 Task: Add Sprouts Sea Salt Caramel Coffee to the cart.
Action: Mouse pressed left at (22, 94)
Screenshot: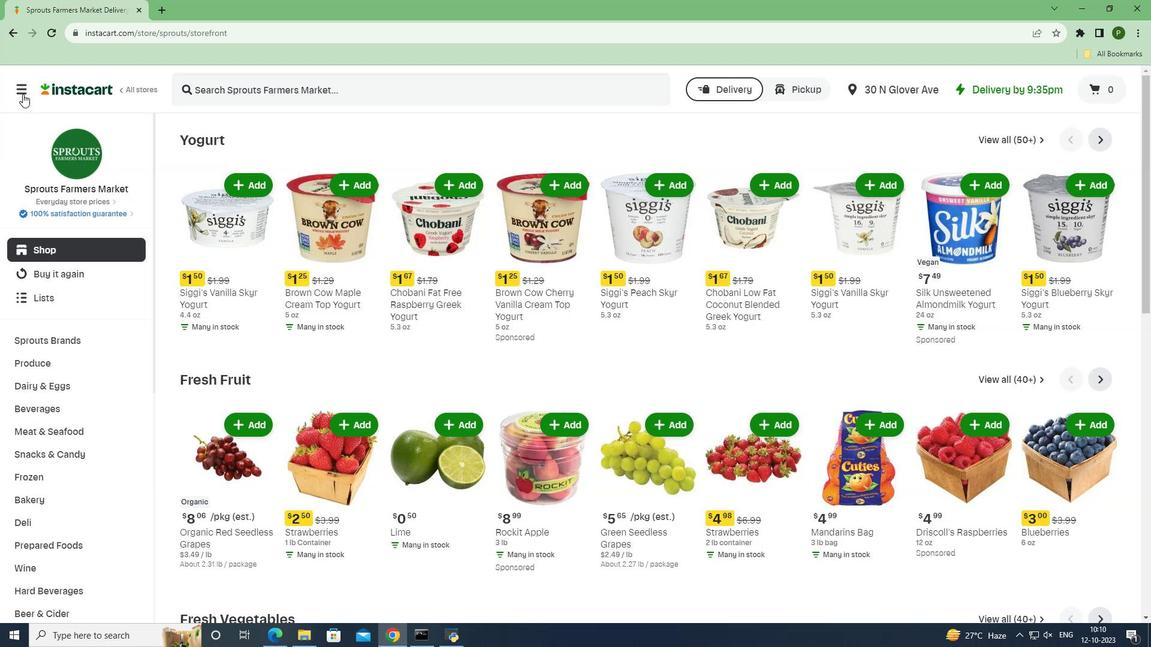 
Action: Mouse moved to (37, 317)
Screenshot: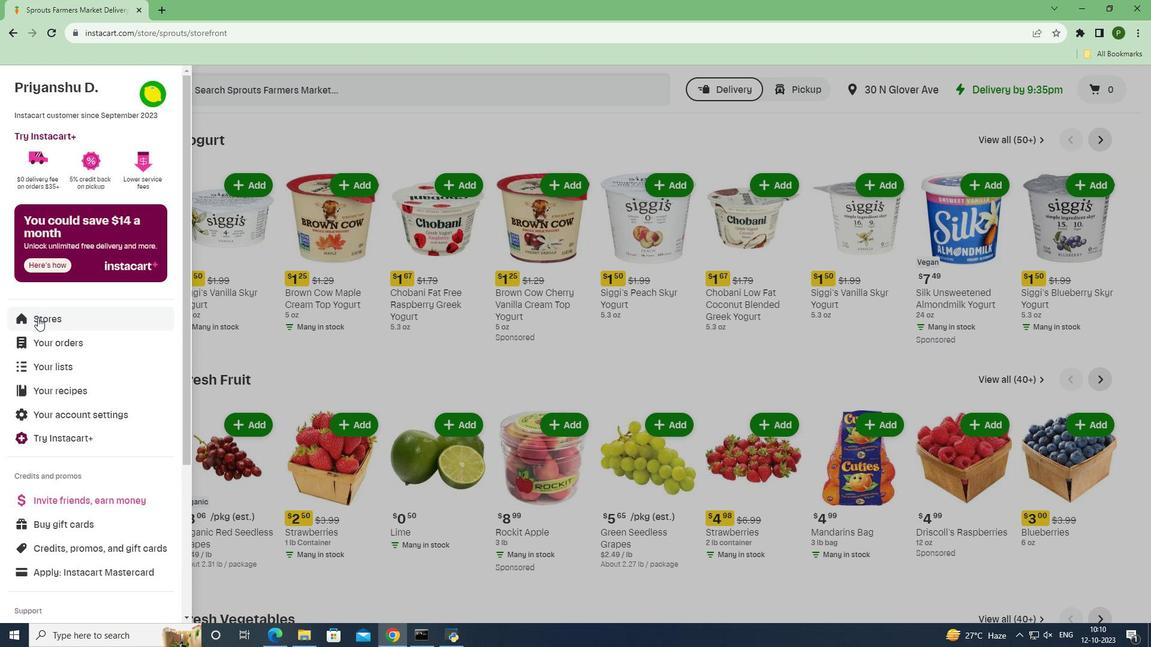 
Action: Mouse pressed left at (37, 317)
Screenshot: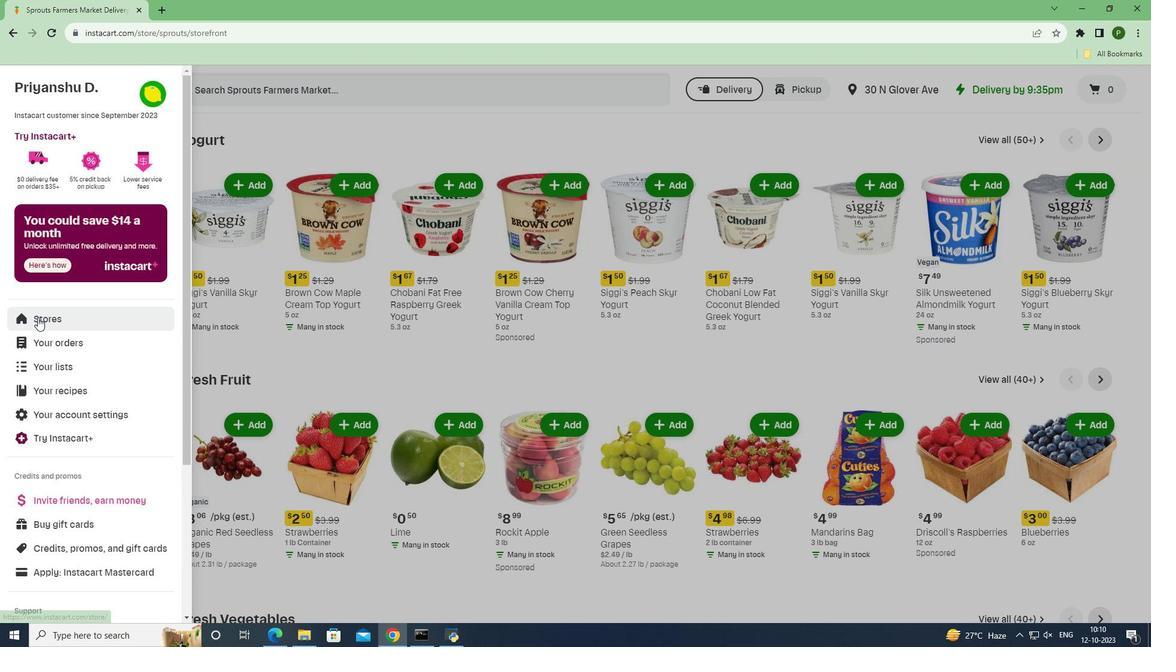 
Action: Mouse moved to (279, 141)
Screenshot: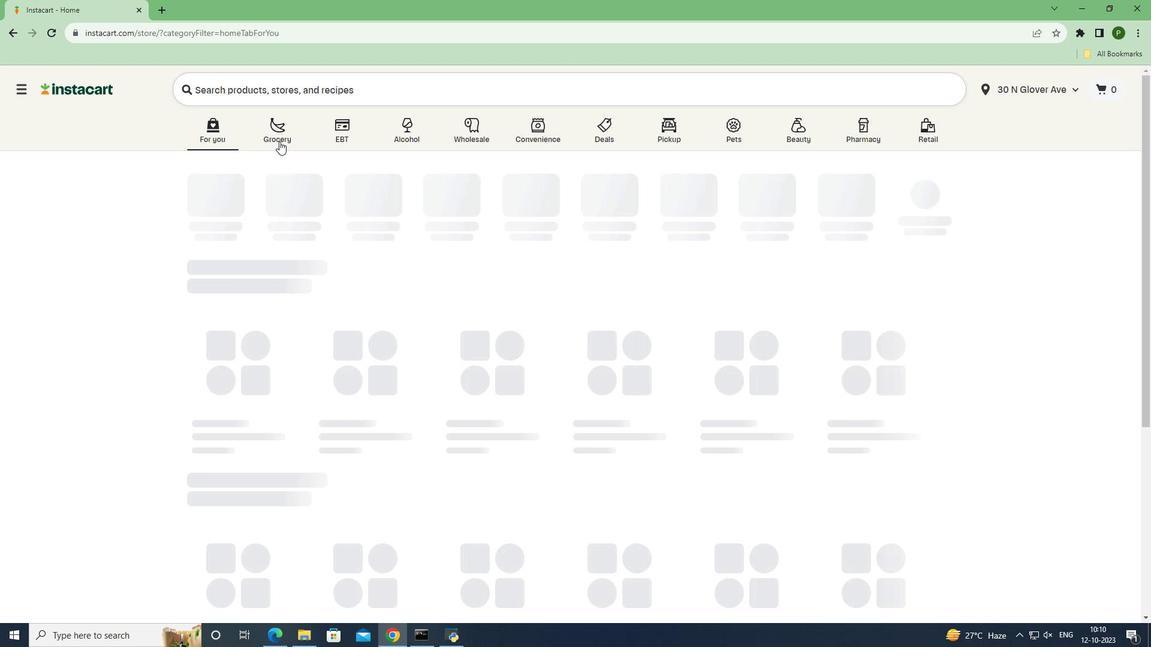 
Action: Mouse pressed left at (279, 141)
Screenshot: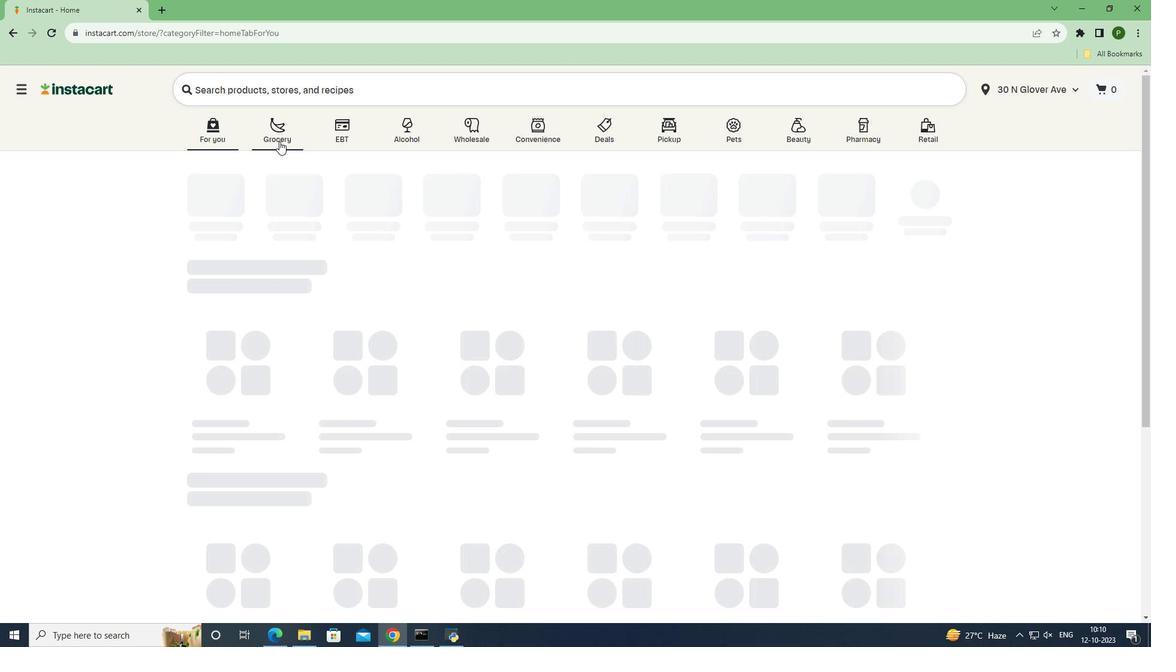 
Action: Mouse moved to (479, 269)
Screenshot: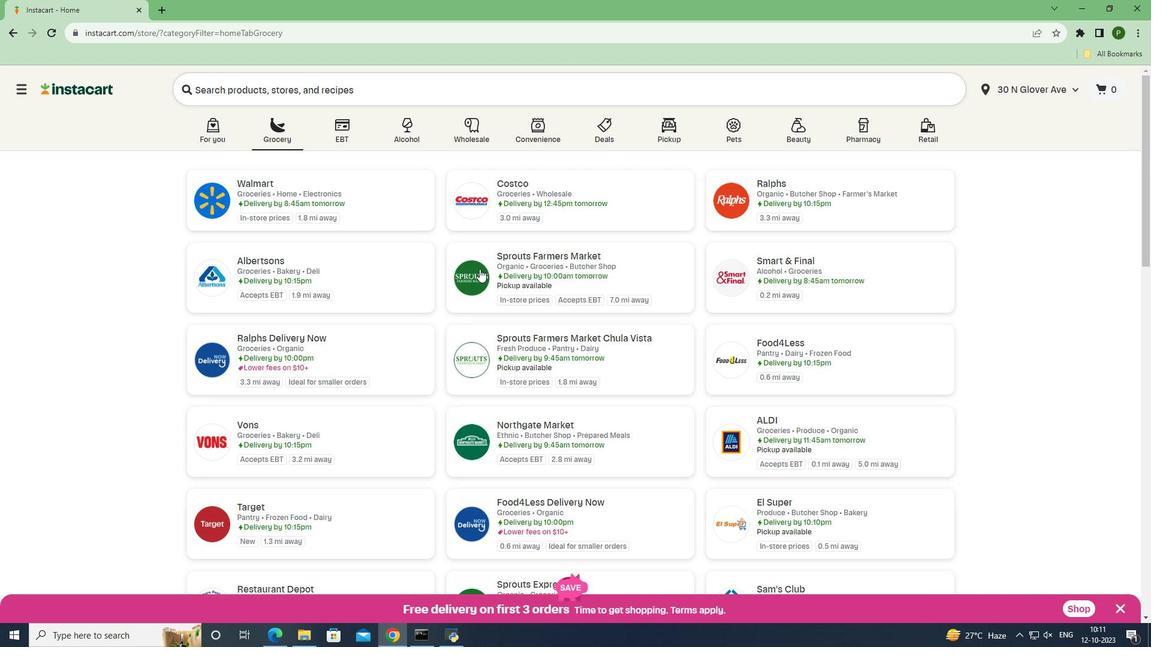 
Action: Mouse pressed left at (479, 269)
Screenshot: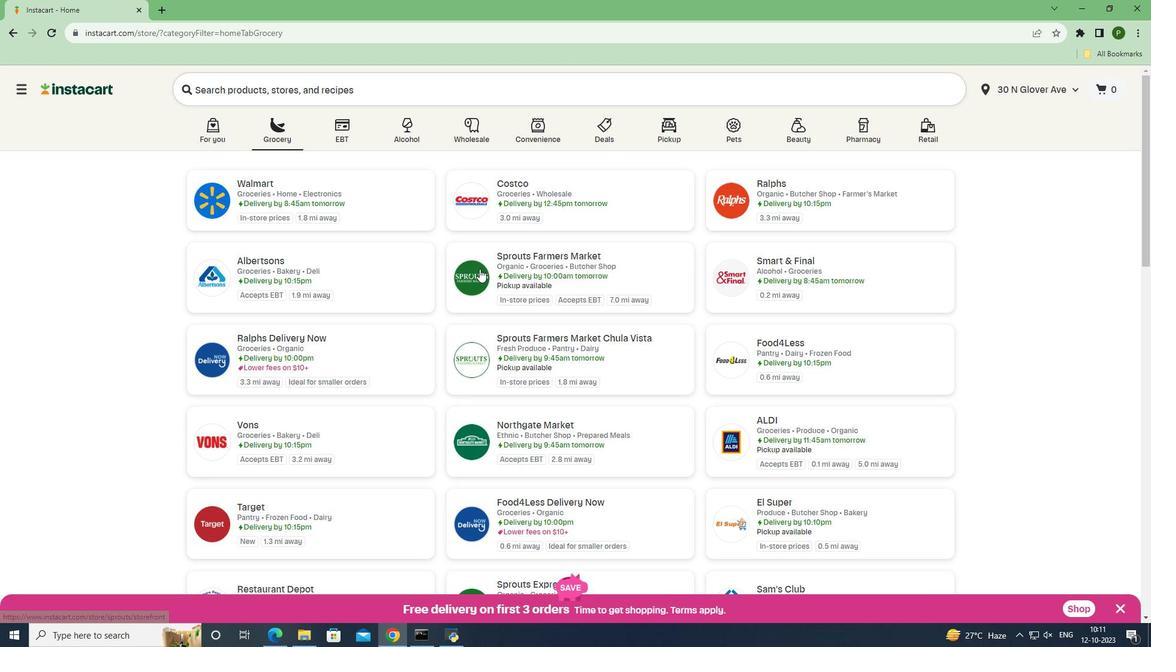 
Action: Mouse moved to (83, 412)
Screenshot: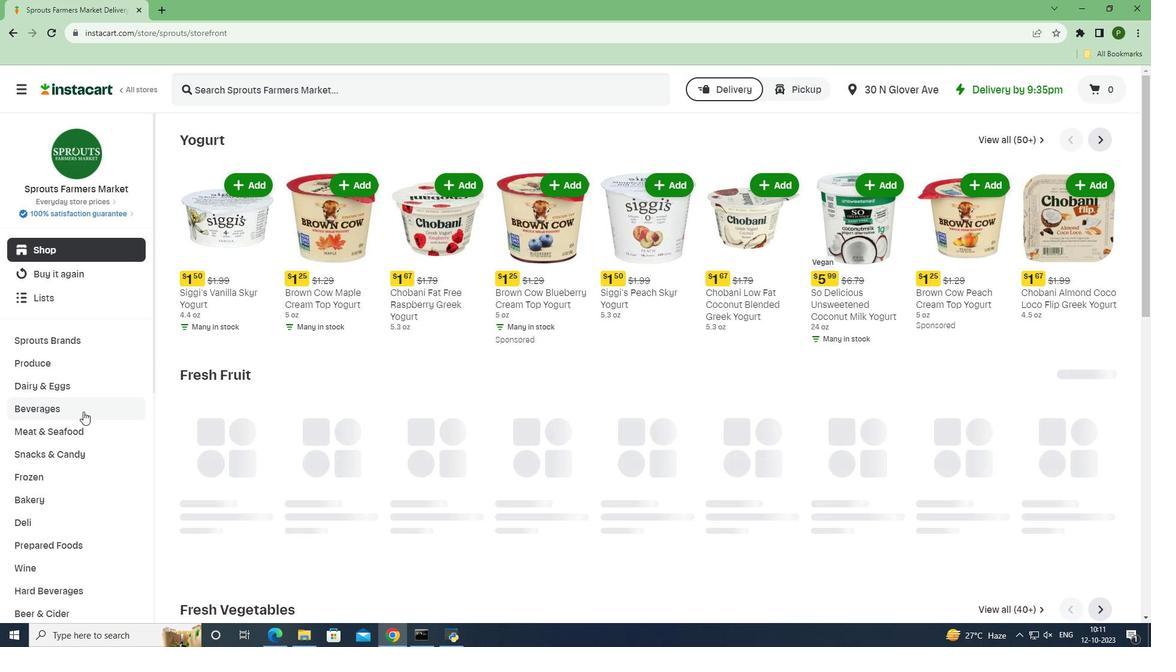 
Action: Mouse pressed left at (83, 412)
Screenshot: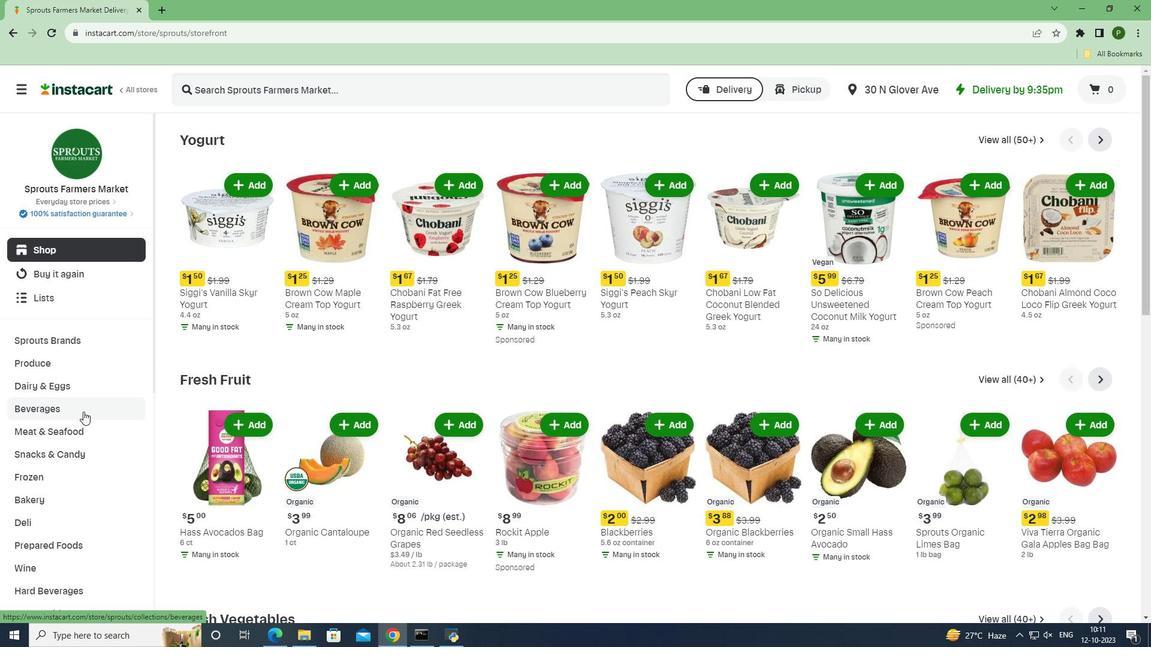 
Action: Mouse moved to (451, 163)
Screenshot: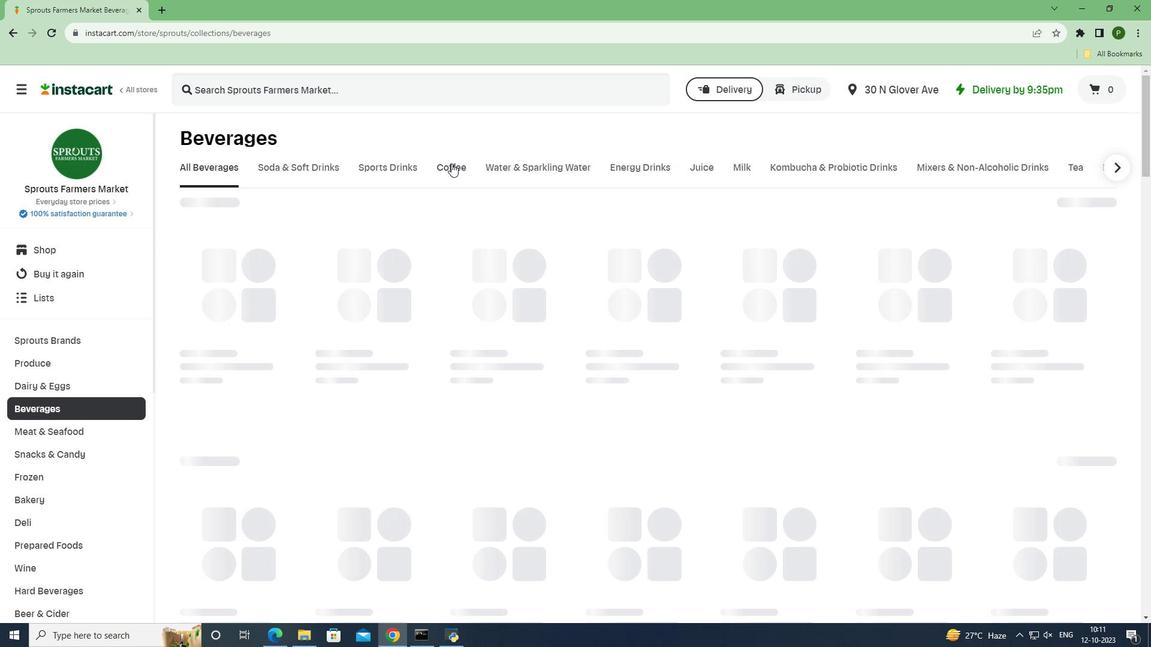 
Action: Mouse pressed left at (451, 163)
Screenshot: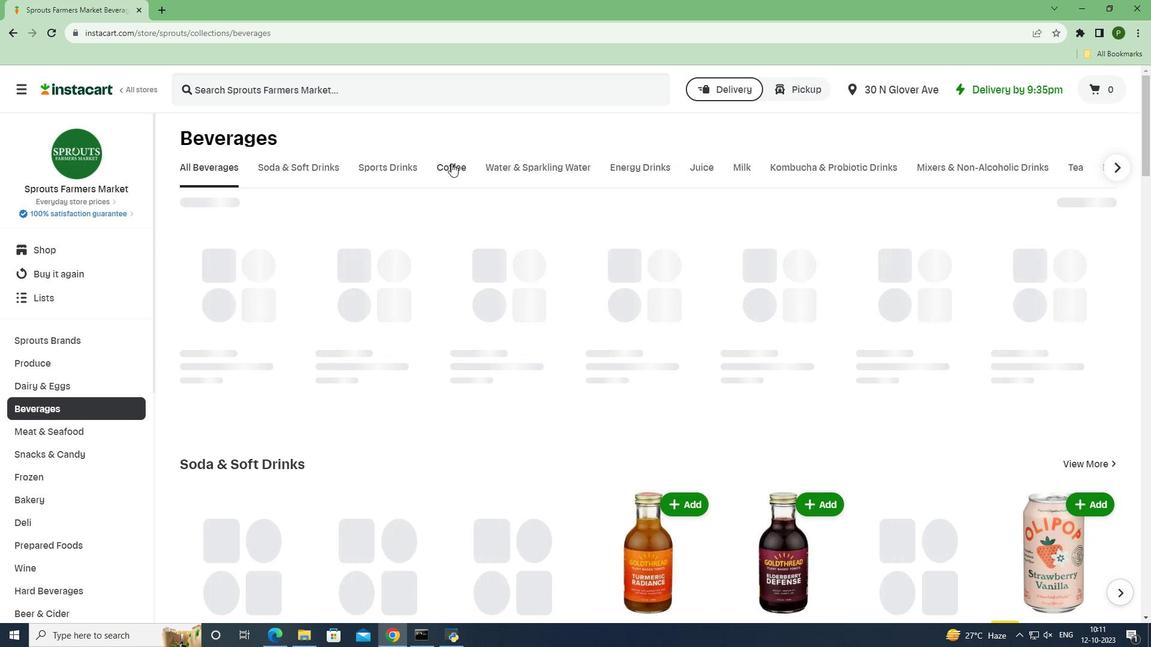 
Action: Mouse moved to (322, 85)
Screenshot: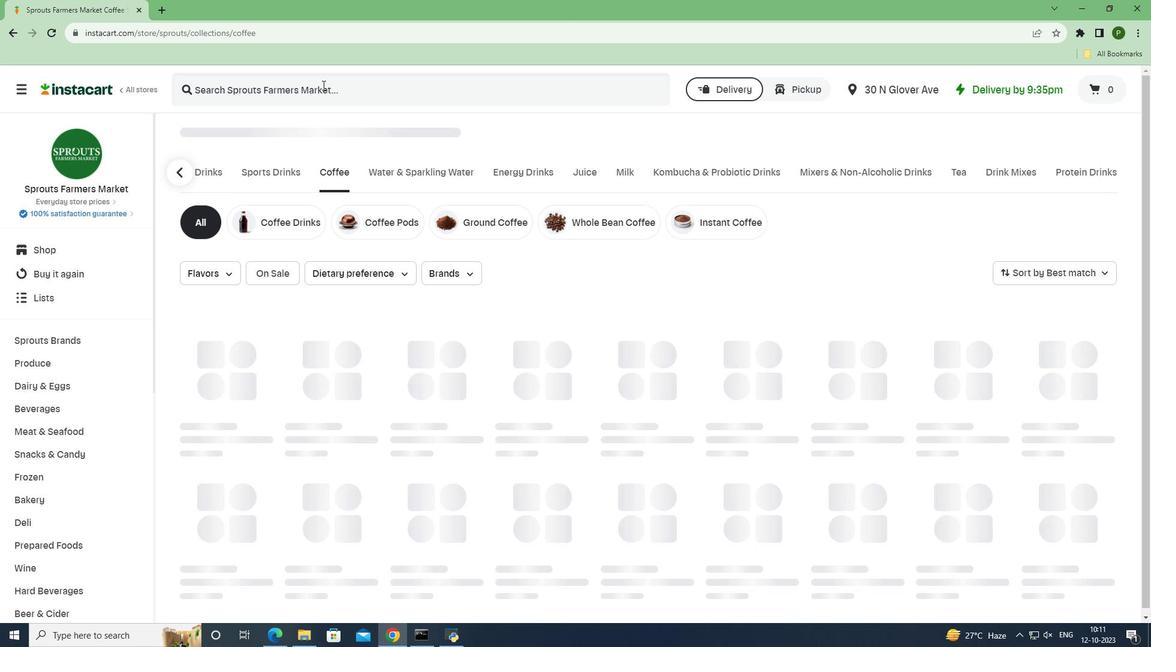 
Action: Mouse pressed left at (322, 85)
Screenshot: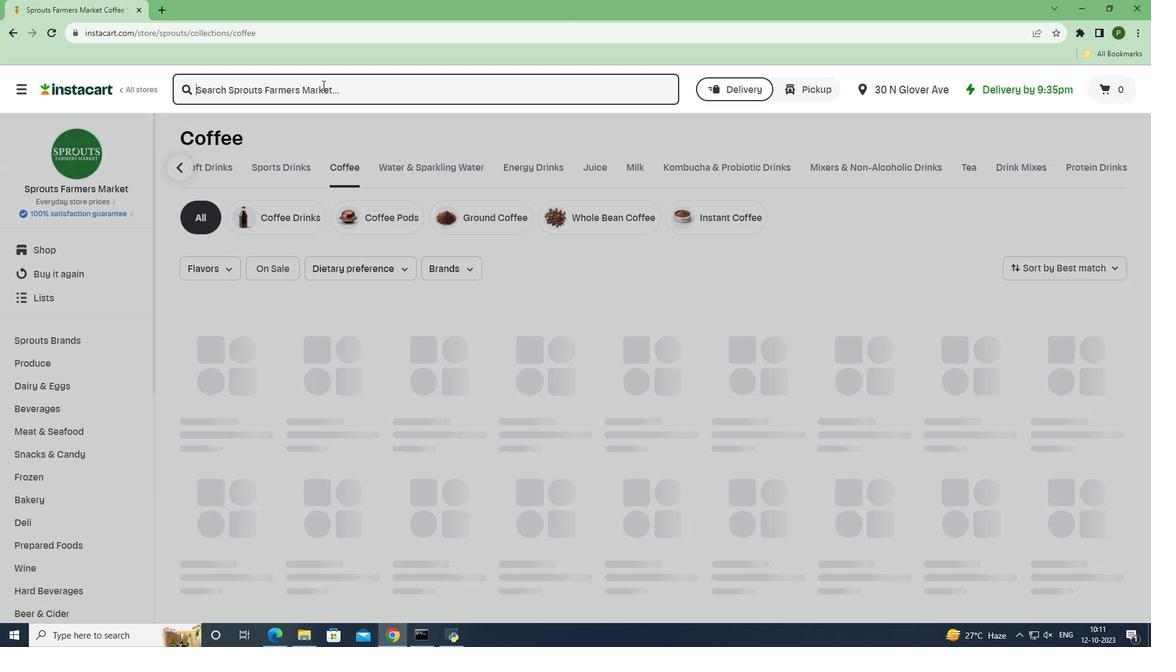 
Action: Mouse moved to (322, 84)
Screenshot: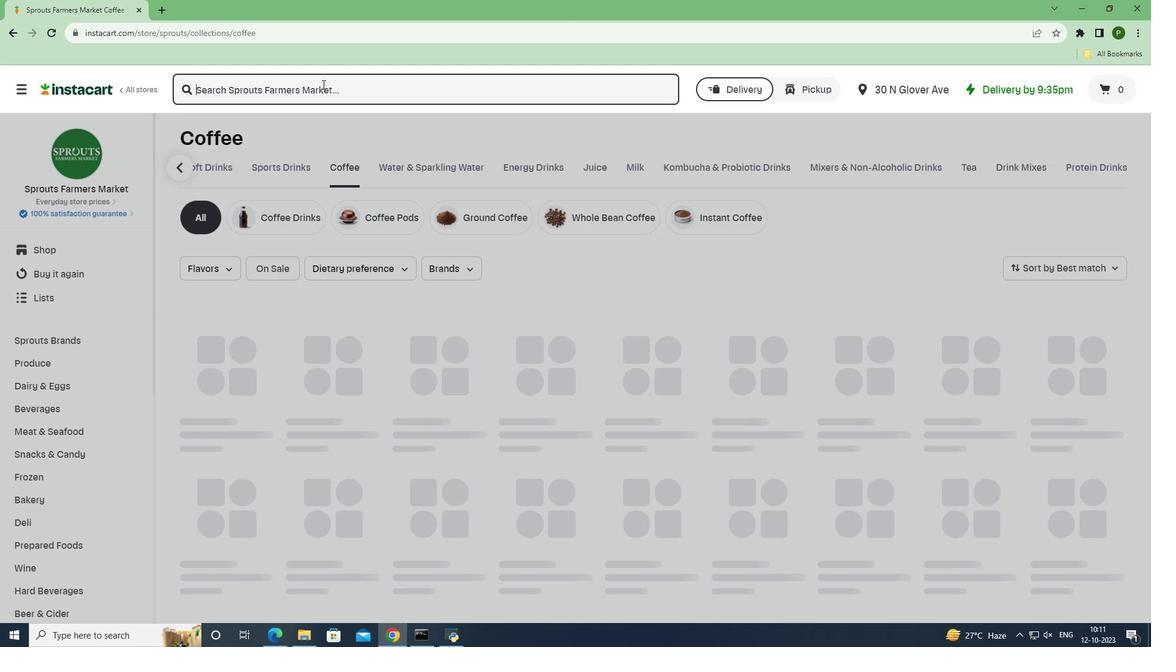 
Action: Key pressed <Key.caps_lock>S<Key.caps_lock>prouts<Key.space><Key.caps_lock>S<Key.caps_lock>ea<Key.space><Key.caps_lock>S<Key.caps_lock>alt<Key.space><Key.caps_lock>C<Key.caps_lock>aramel<Key.space><Key.caps_lock>C<Key.caps_lock>offee<Key.enter>
Screenshot: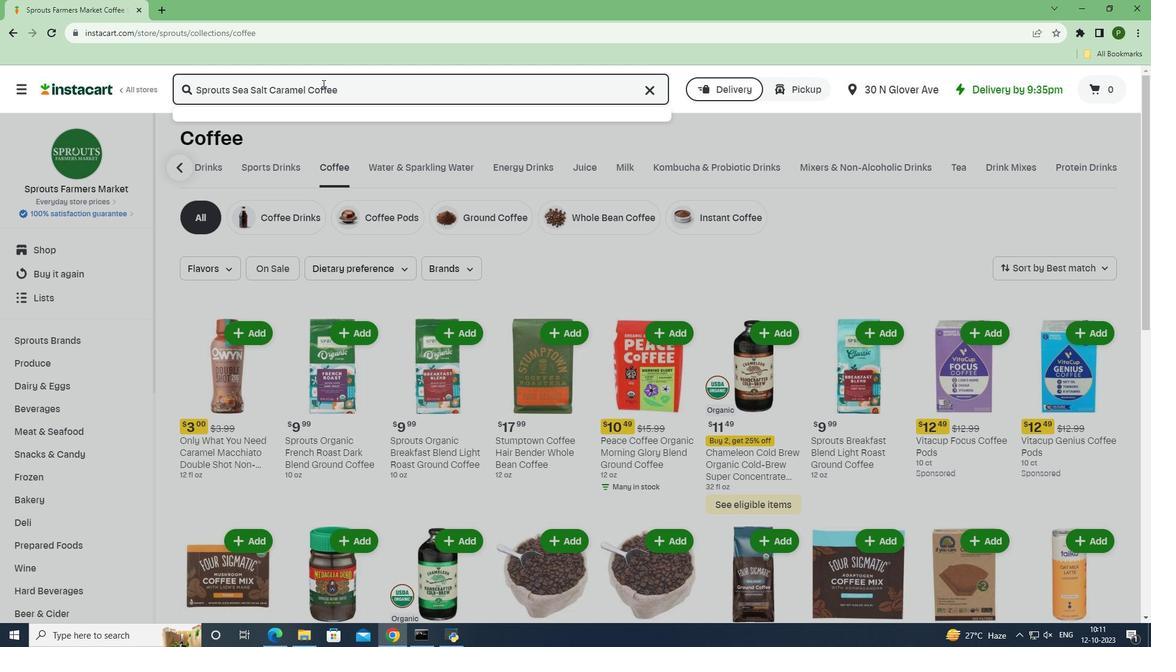
Action: Mouse moved to (686, 212)
Screenshot: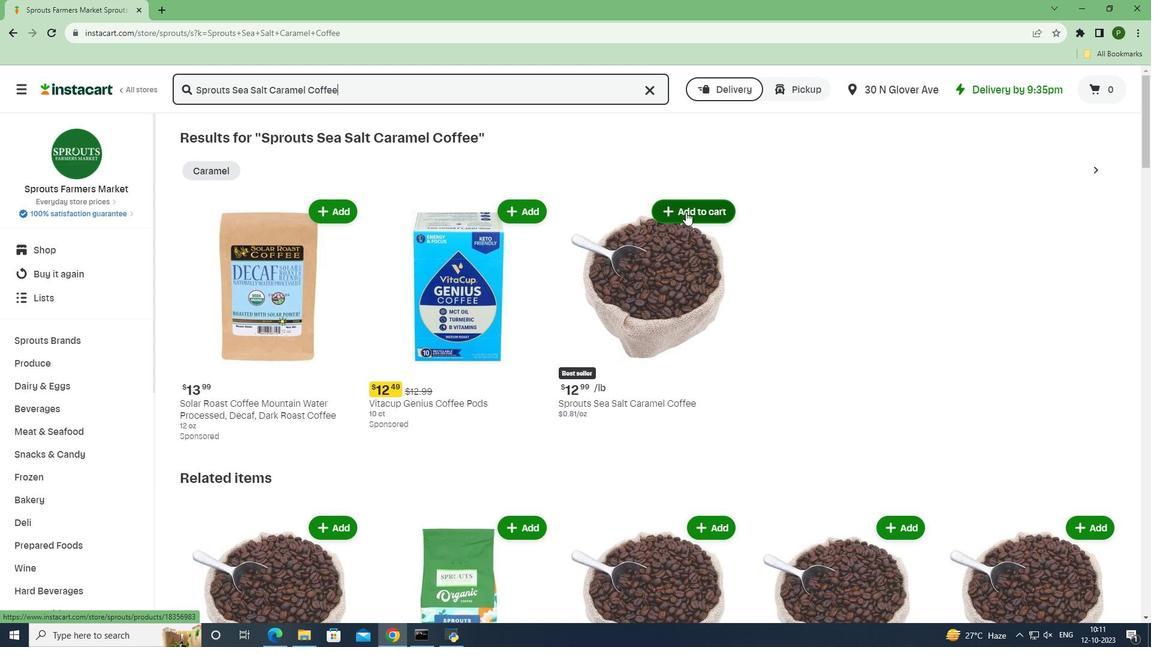 
Action: Mouse pressed left at (686, 212)
Screenshot: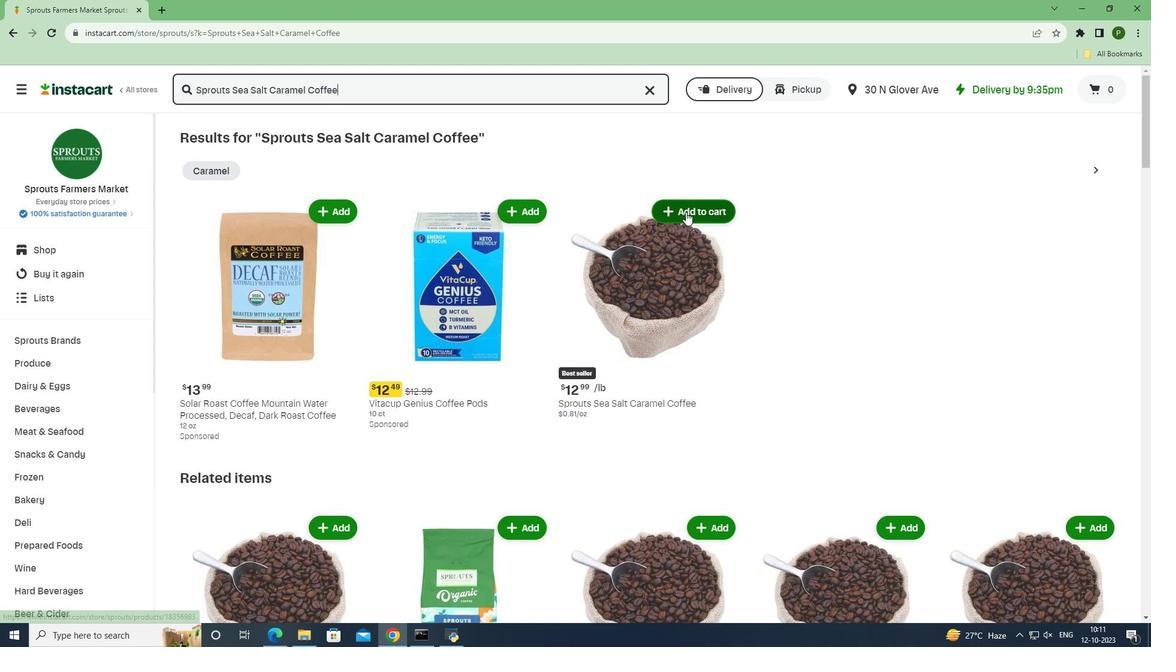 
Action: Mouse moved to (757, 277)
Screenshot: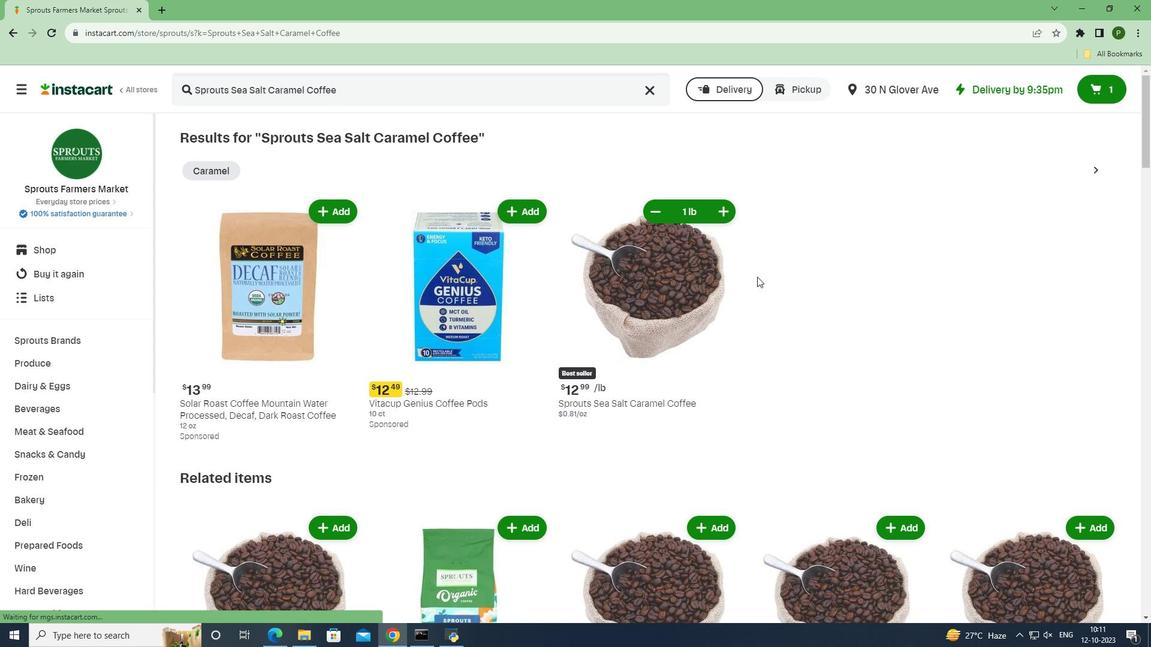 
